 Task: Add Force Of Nature Meats Grass Fed Venison And Beef Patties 2 Pack to the cart.
Action: Mouse moved to (22, 75)
Screenshot: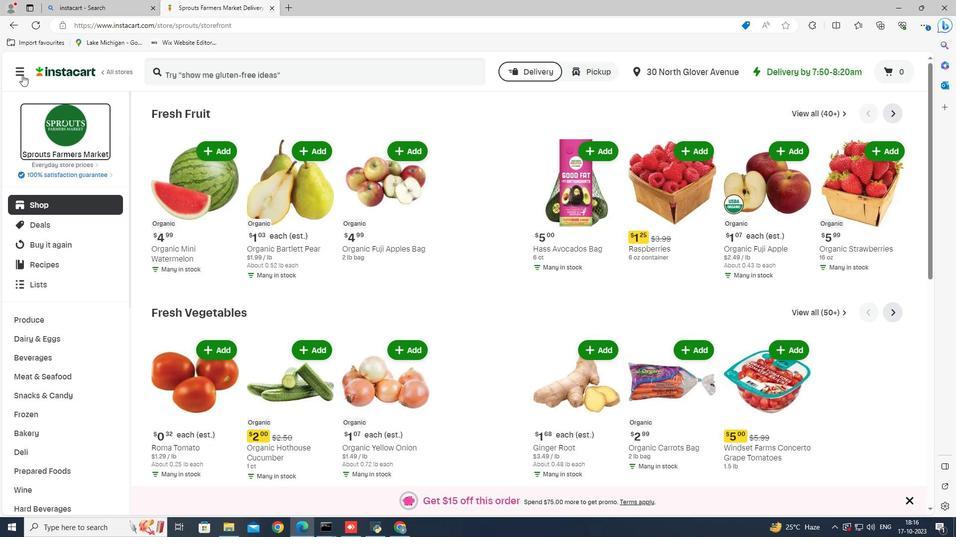 
Action: Mouse pressed left at (22, 75)
Screenshot: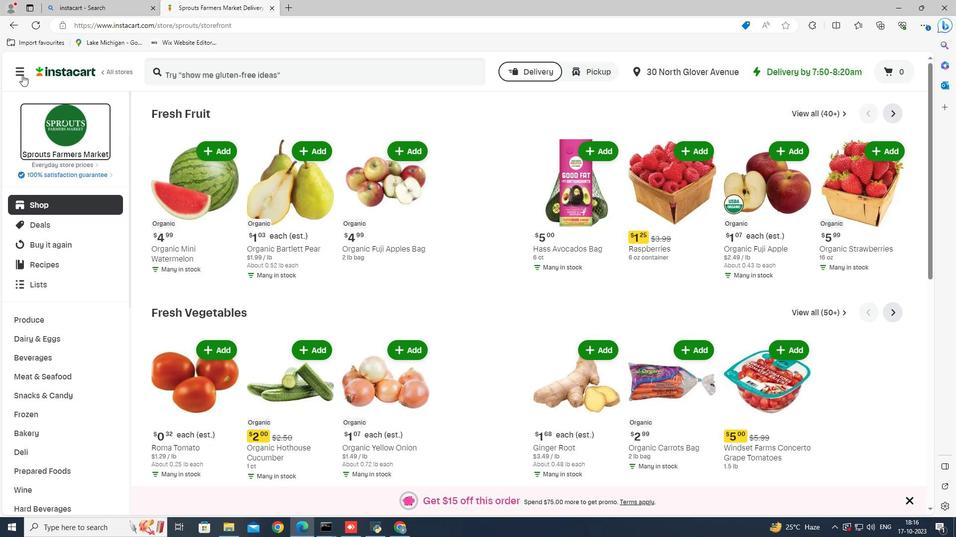 
Action: Mouse moved to (54, 278)
Screenshot: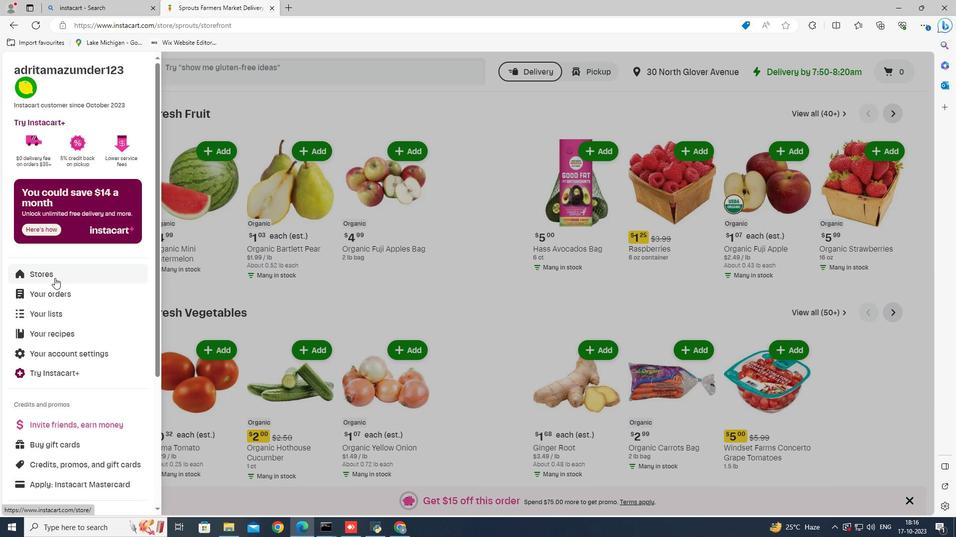 
Action: Mouse pressed left at (54, 278)
Screenshot: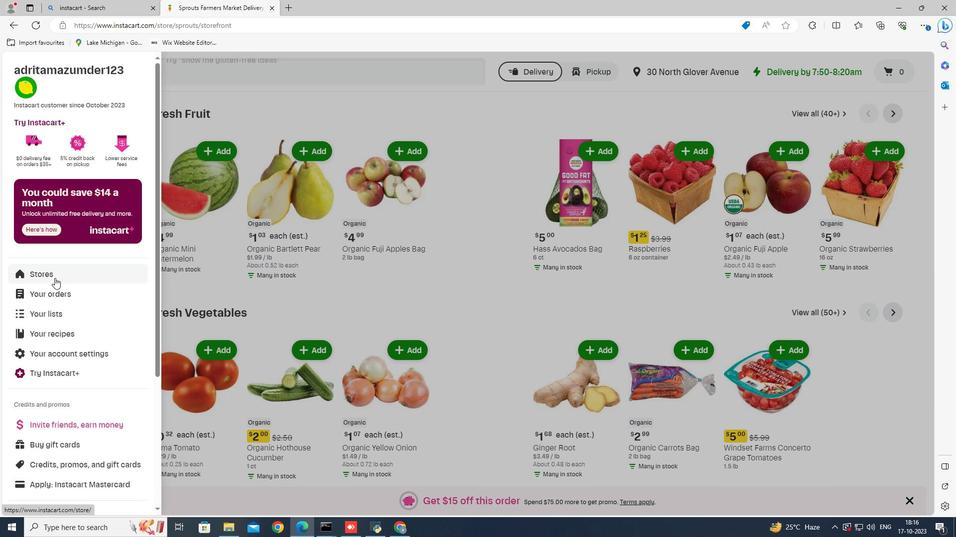 
Action: Mouse moved to (229, 110)
Screenshot: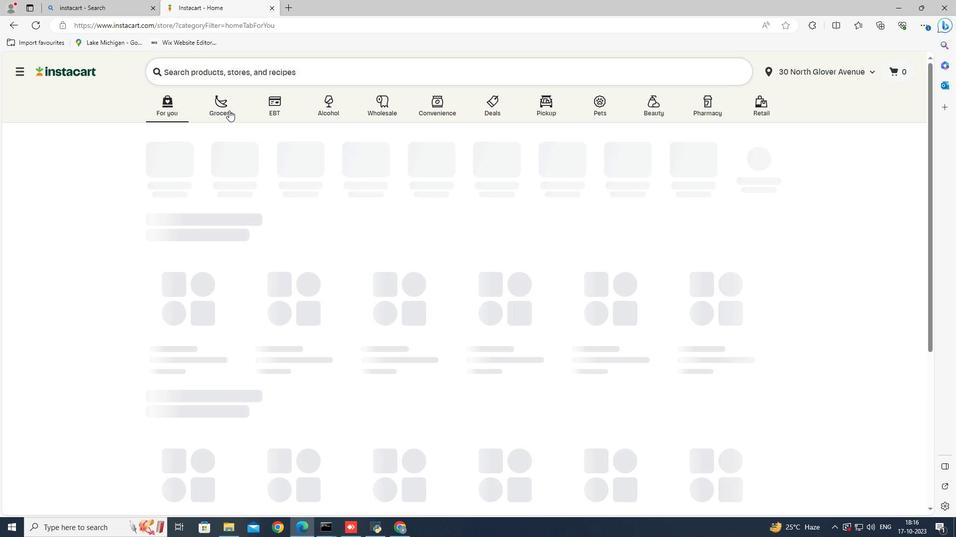 
Action: Mouse pressed left at (229, 110)
Screenshot: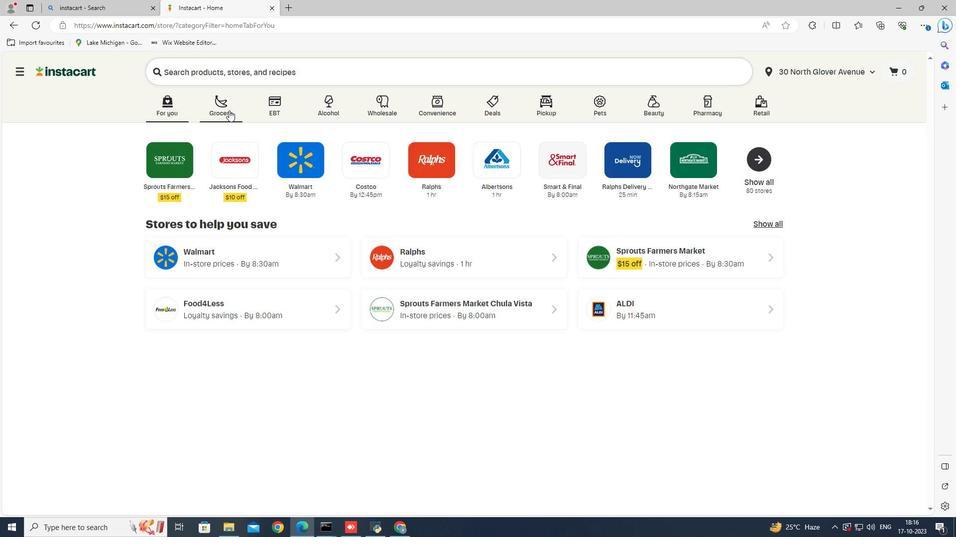 
Action: Mouse moved to (648, 225)
Screenshot: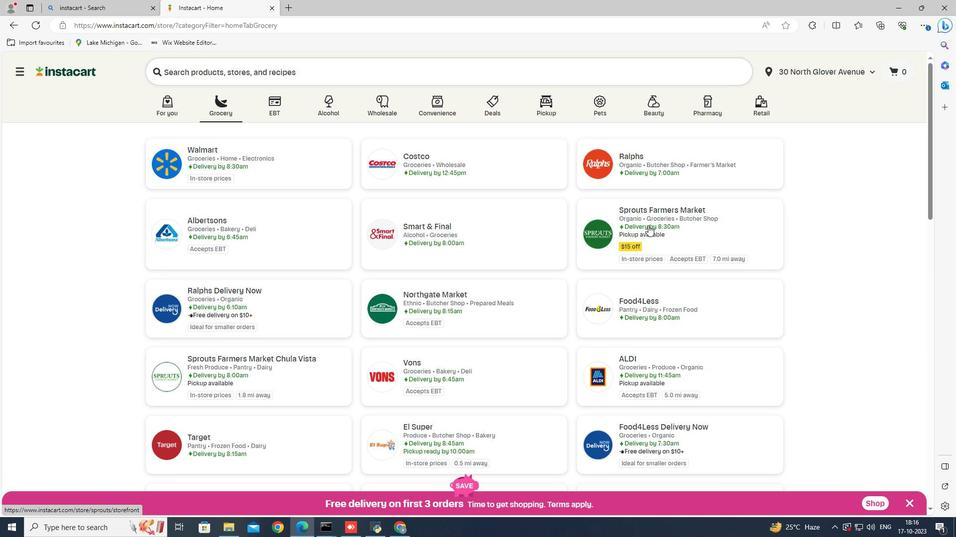 
Action: Mouse pressed left at (648, 225)
Screenshot: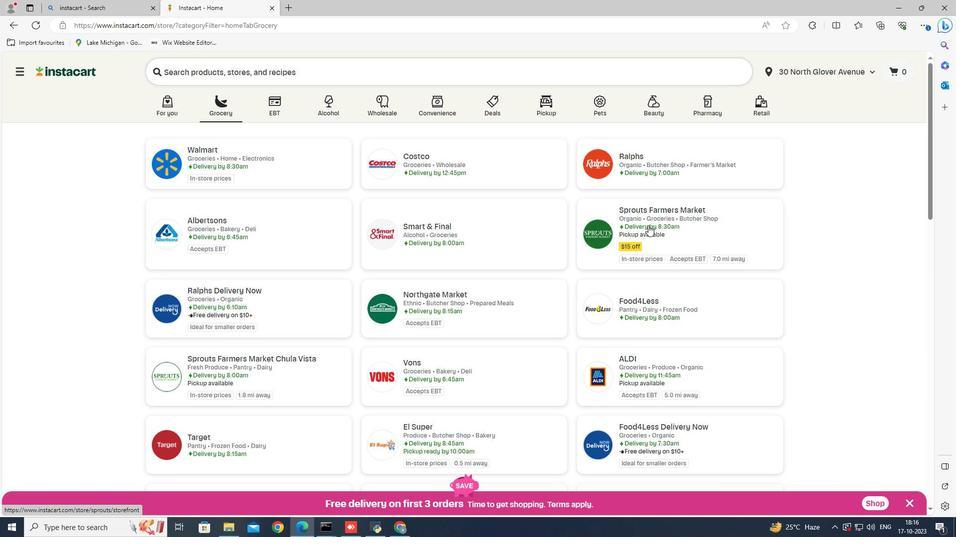 
Action: Mouse moved to (35, 375)
Screenshot: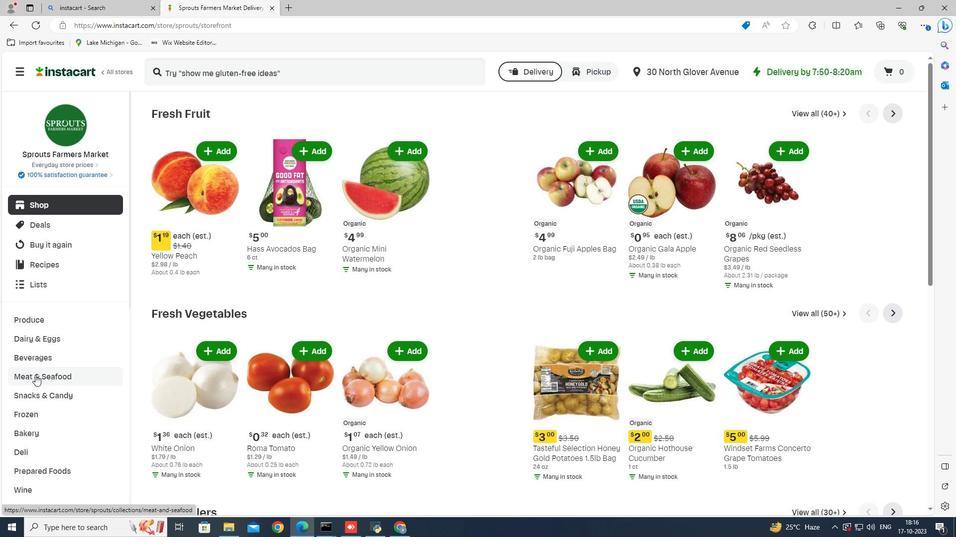 
Action: Mouse pressed left at (35, 375)
Screenshot: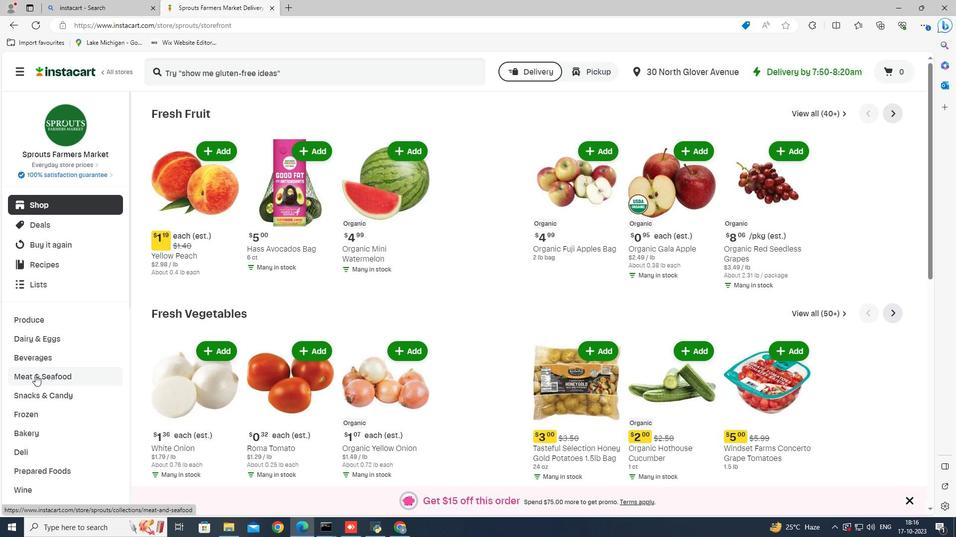 
Action: Mouse moved to (293, 135)
Screenshot: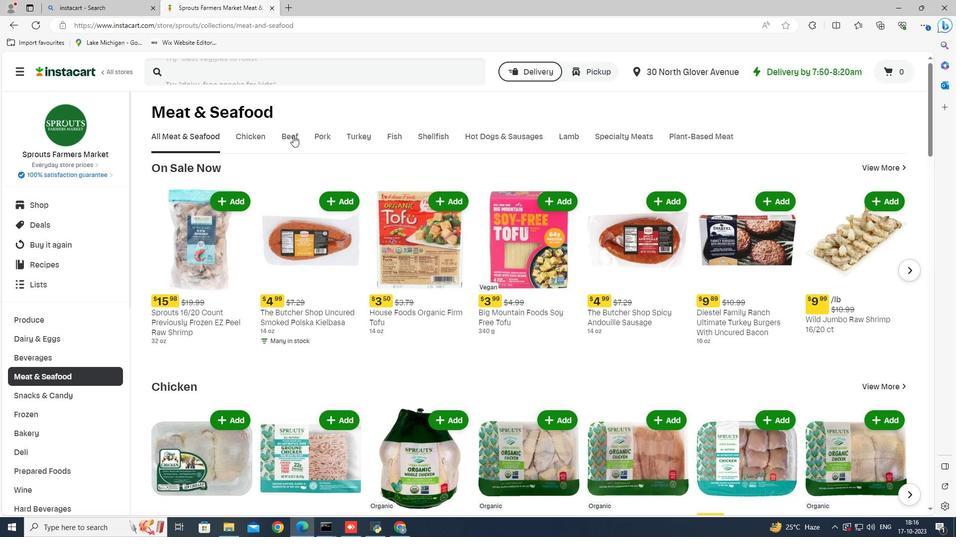 
Action: Mouse pressed left at (293, 135)
Screenshot: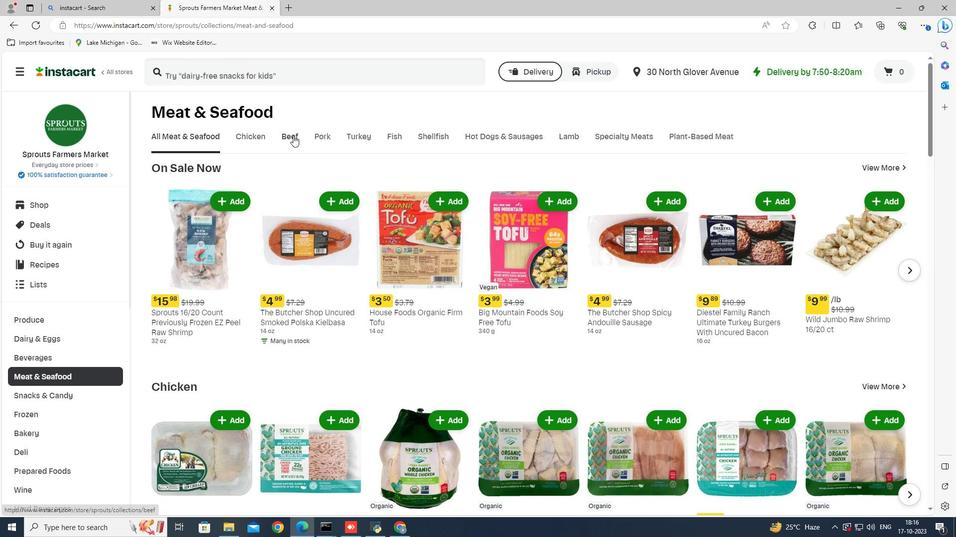 
Action: Mouse moved to (538, 178)
Screenshot: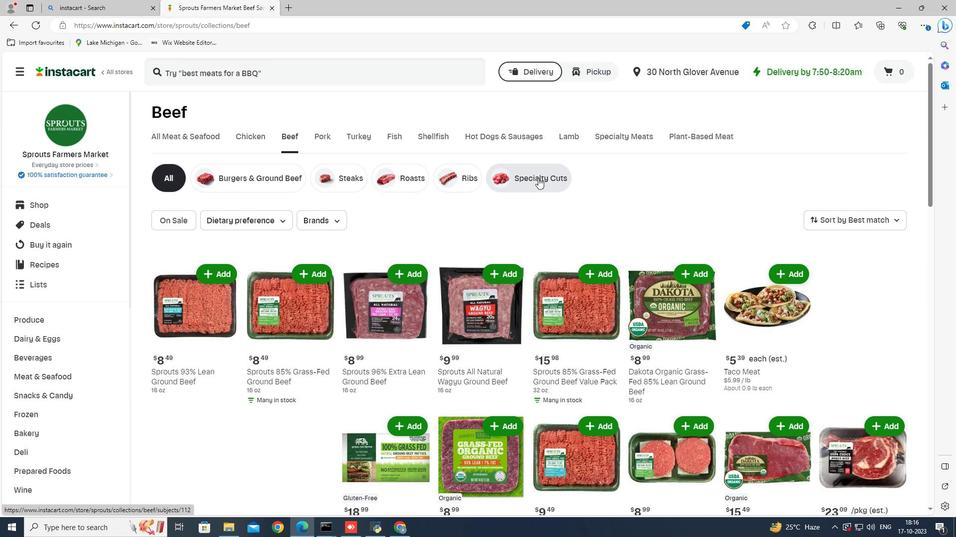 
Action: Mouse pressed left at (538, 178)
Screenshot: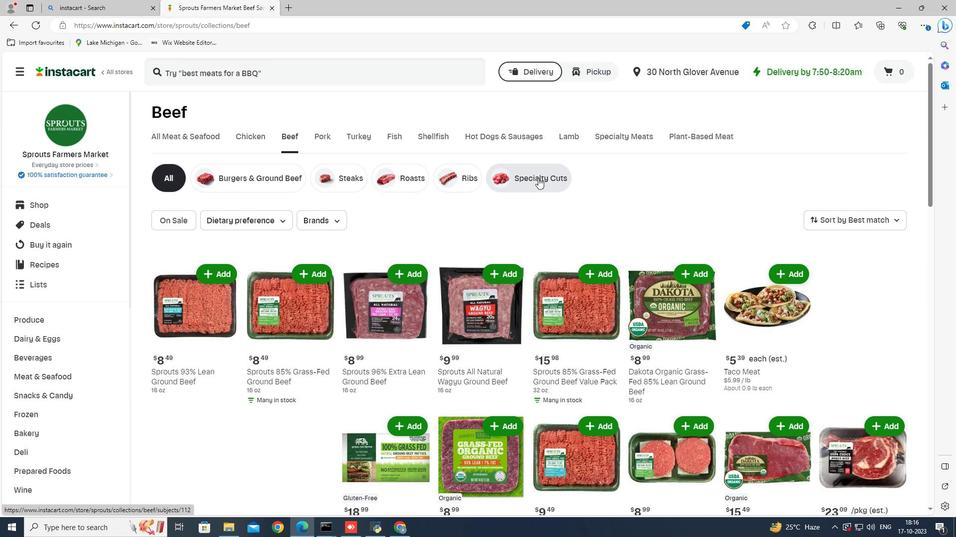 
Action: Mouse moved to (487, 420)
Screenshot: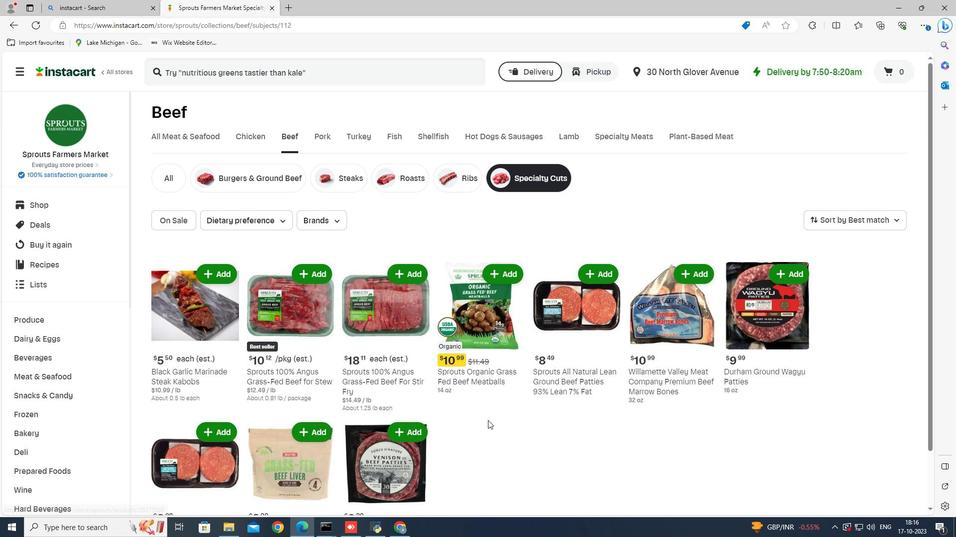 
Action: Mouse scrolled (487, 420) with delta (0, 0)
Screenshot: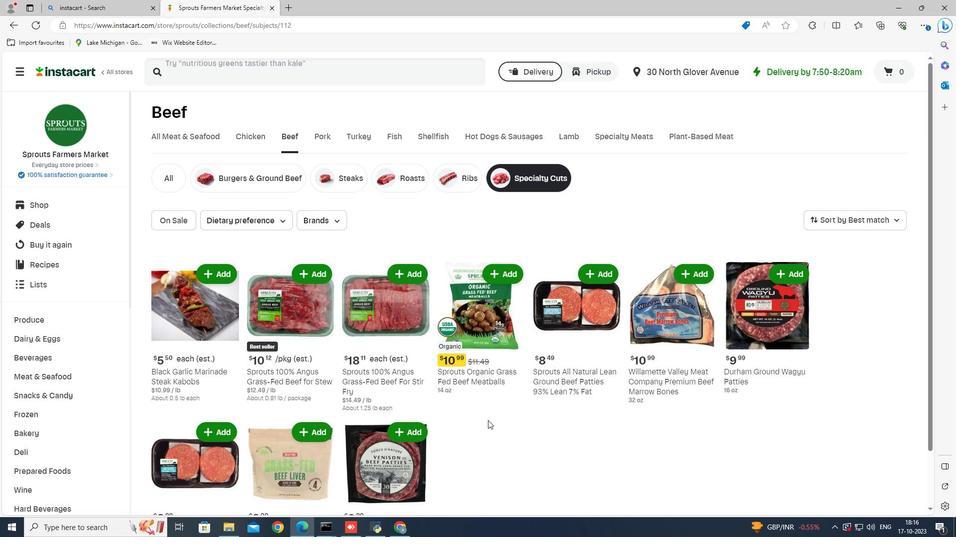 
Action: Mouse scrolled (487, 420) with delta (0, 0)
Screenshot: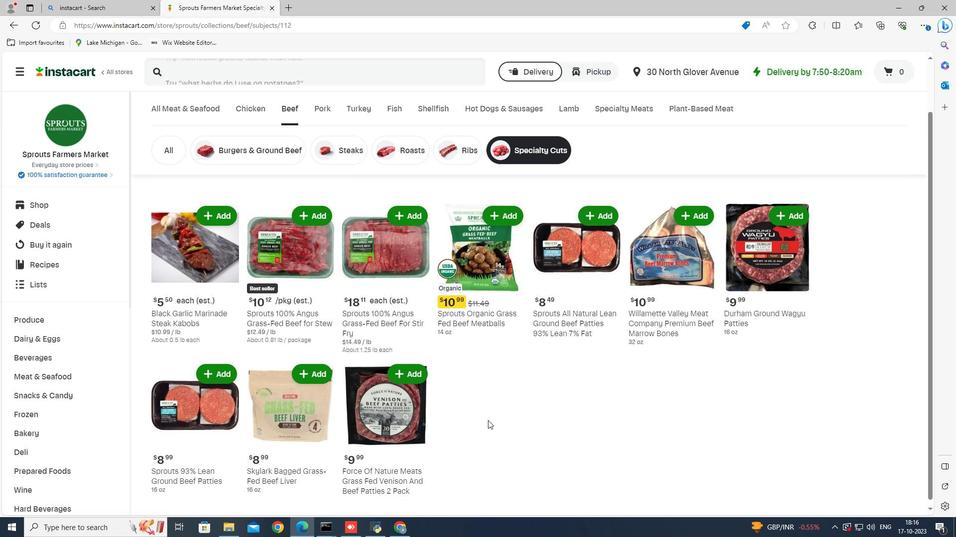 
Action: Mouse moved to (391, 370)
Screenshot: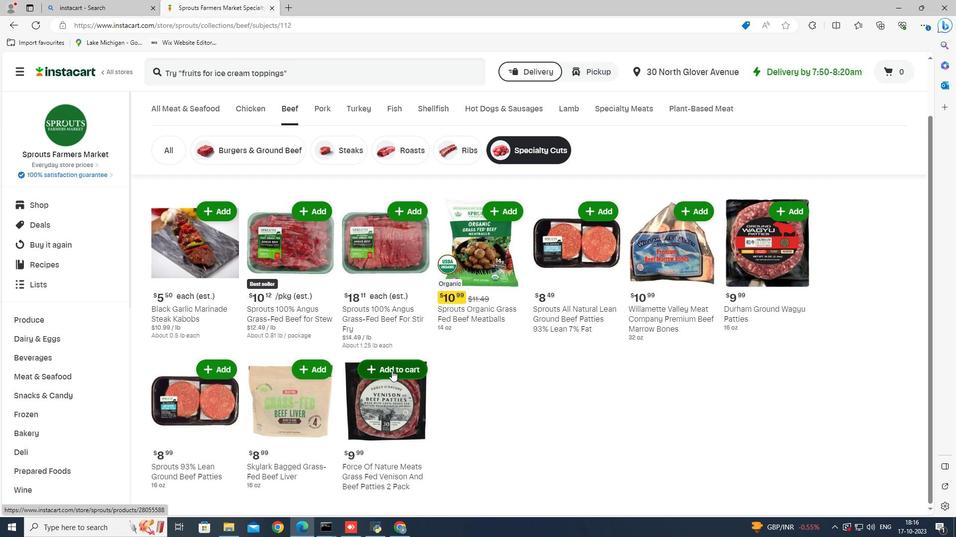 
Action: Mouse pressed left at (391, 370)
Screenshot: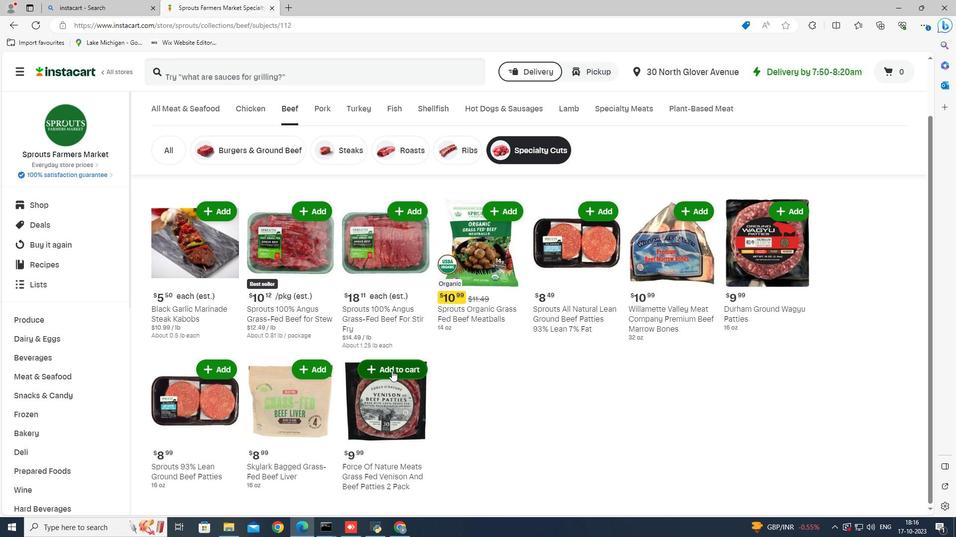 
Action: Mouse moved to (297, 379)
Screenshot: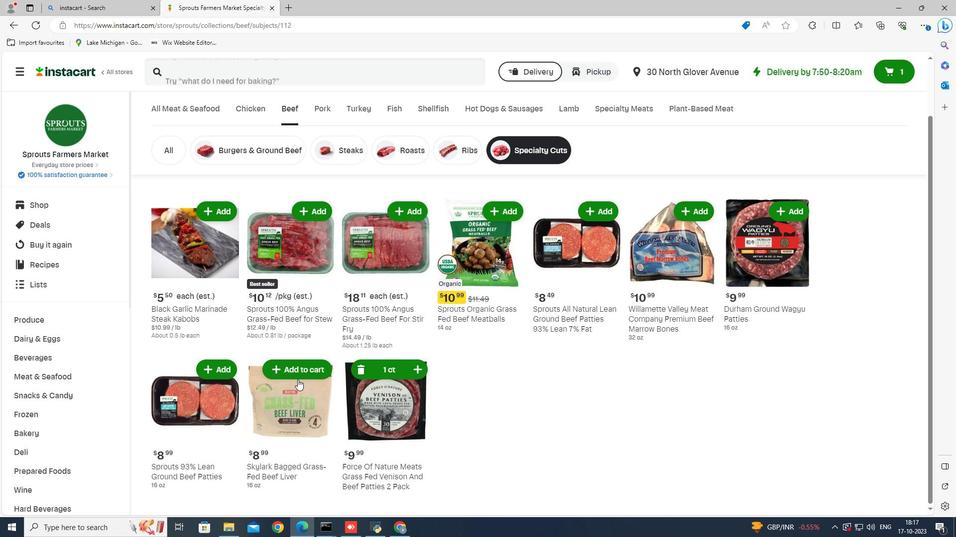 
